 Task: Add Santa Margherita Pinot Grigio to the cart.
Action: Mouse moved to (825, 271)
Screenshot: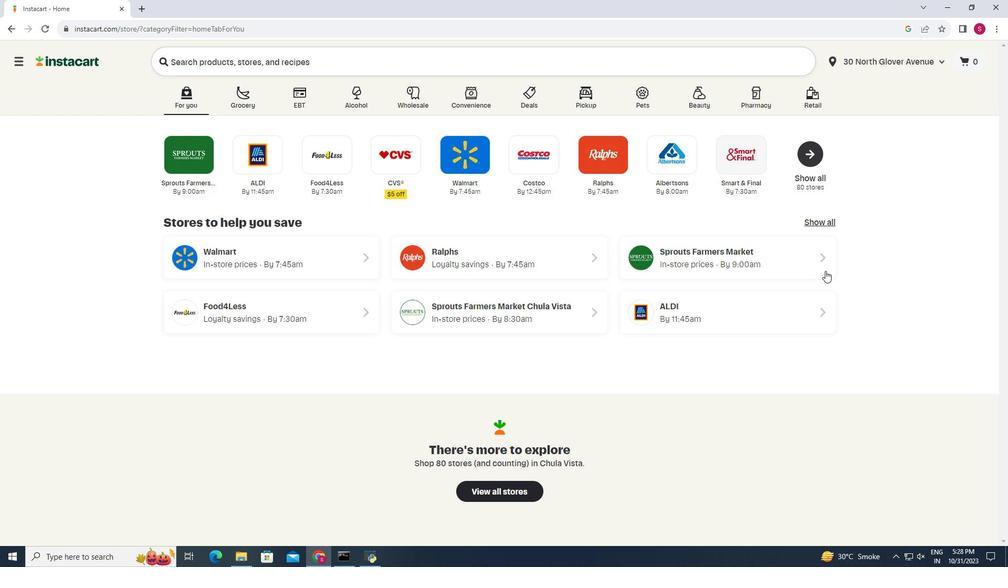 
Action: Mouse pressed left at (825, 271)
Screenshot: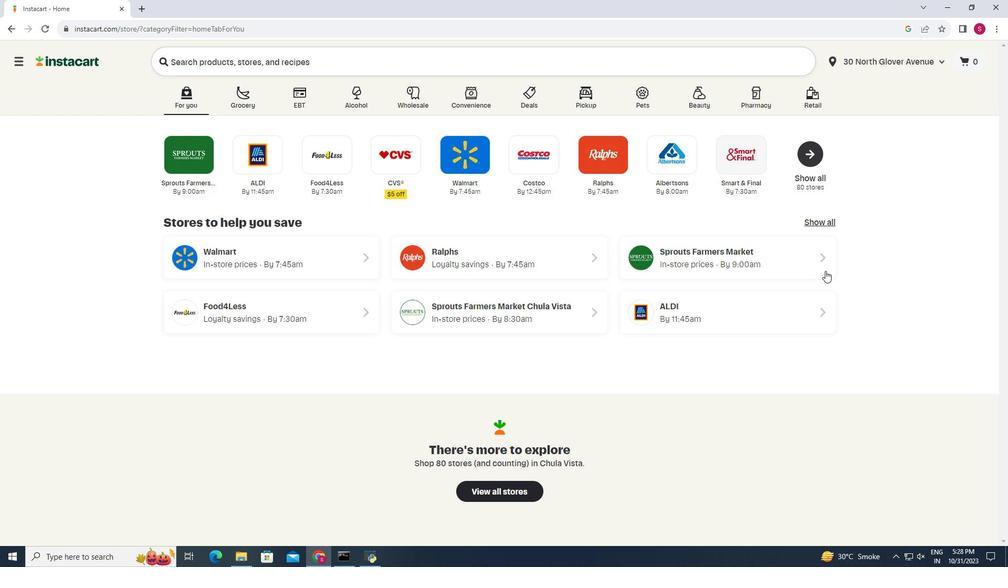 
Action: Mouse moved to (21, 529)
Screenshot: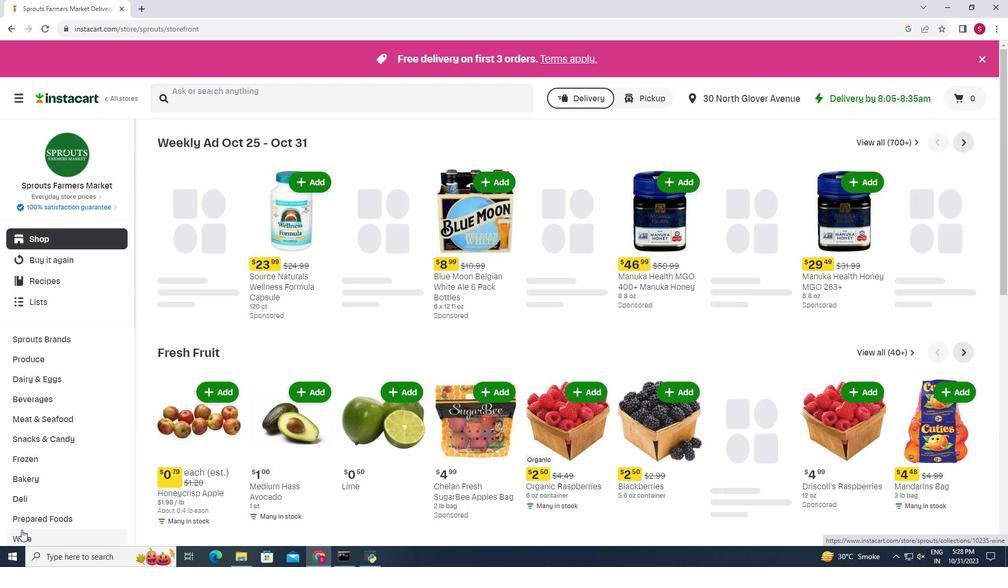 
Action: Mouse pressed left at (21, 529)
Screenshot: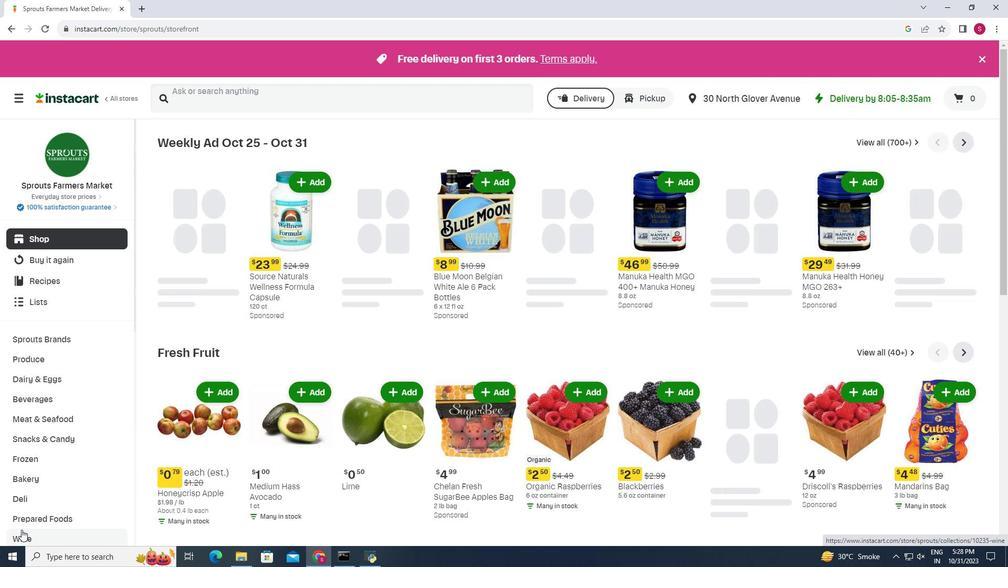 
Action: Mouse moved to (285, 167)
Screenshot: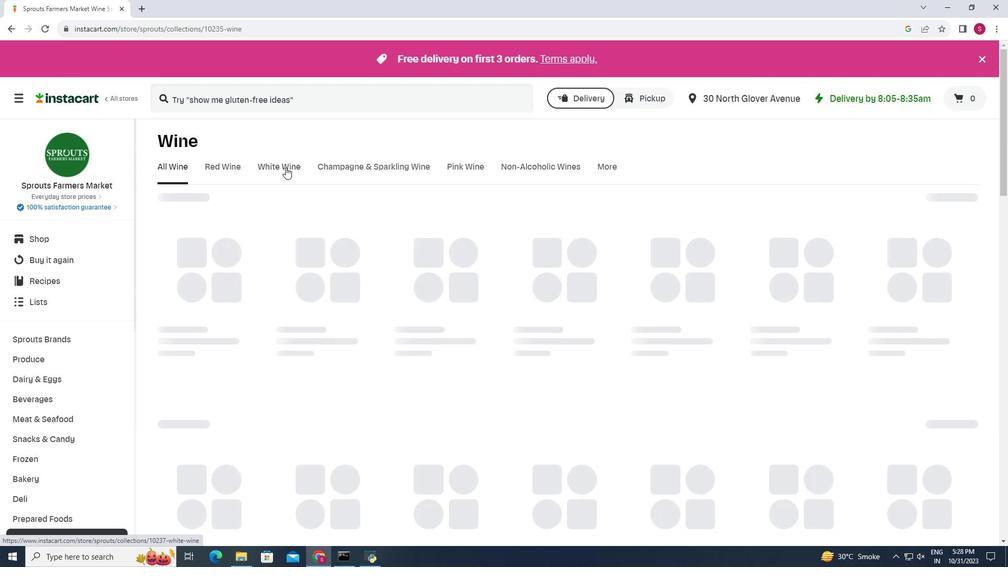 
Action: Mouse pressed left at (285, 167)
Screenshot: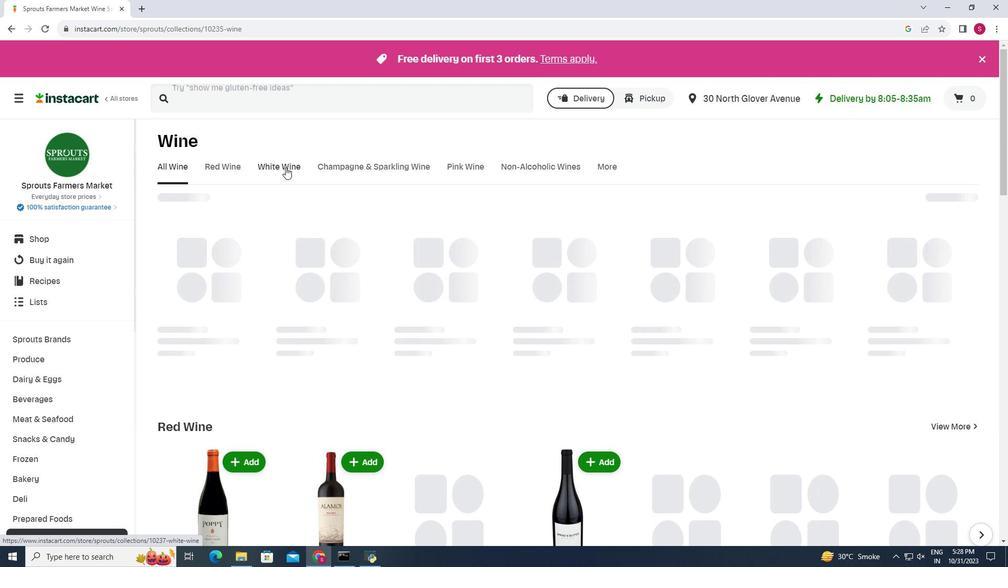 
Action: Mouse moved to (413, 206)
Screenshot: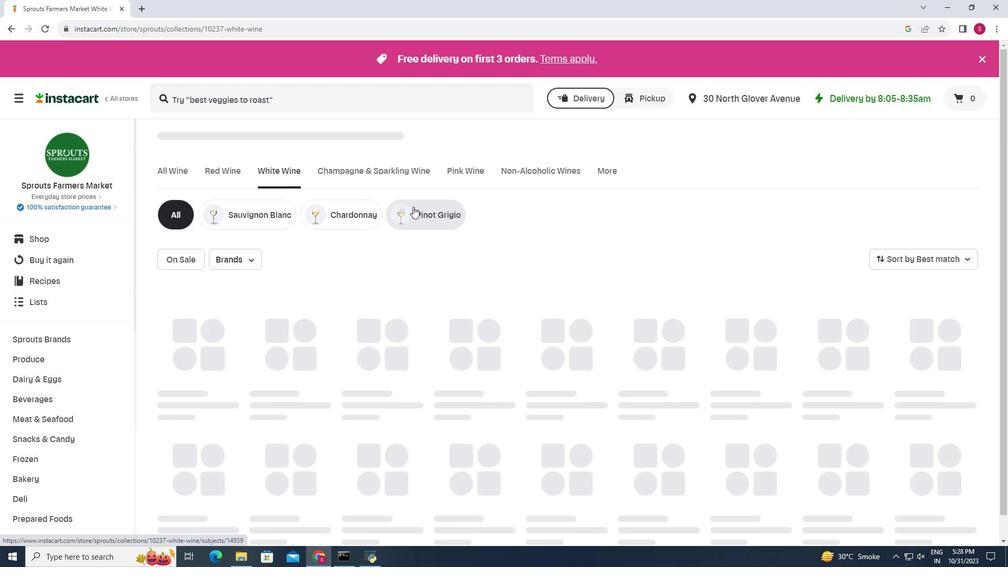 
Action: Mouse pressed left at (413, 206)
Screenshot: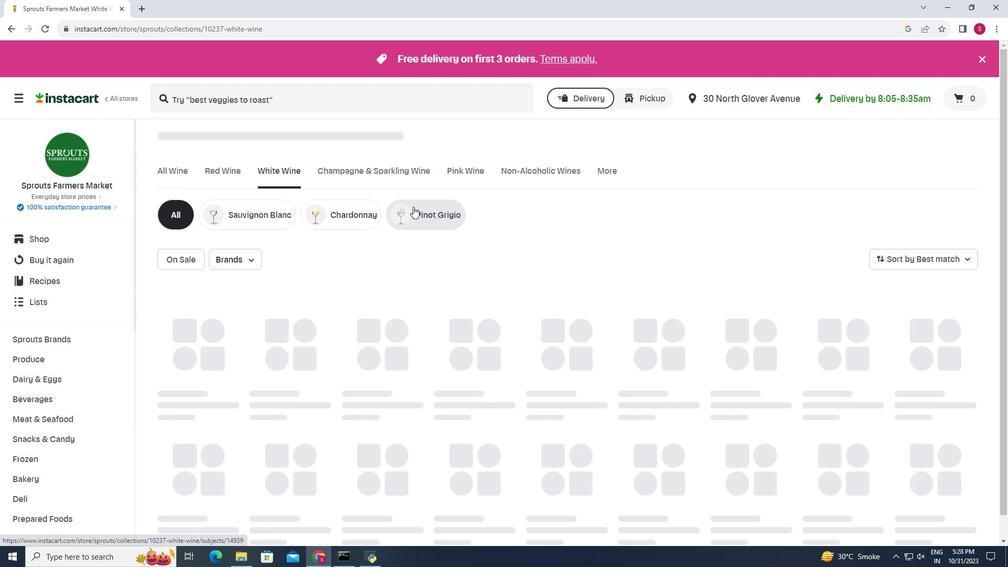 
Action: Mouse moved to (843, 313)
Screenshot: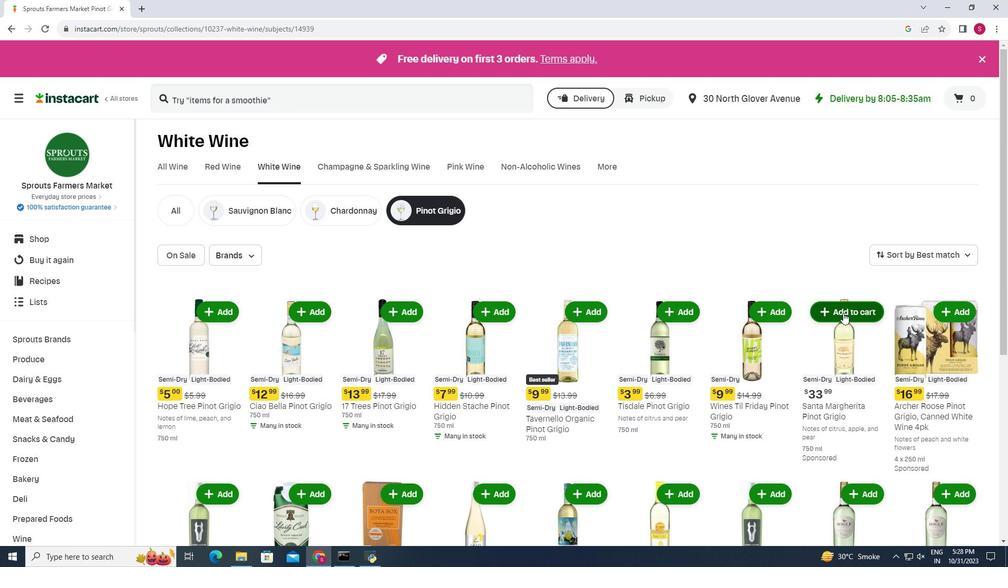
Action: Mouse pressed left at (843, 313)
Screenshot: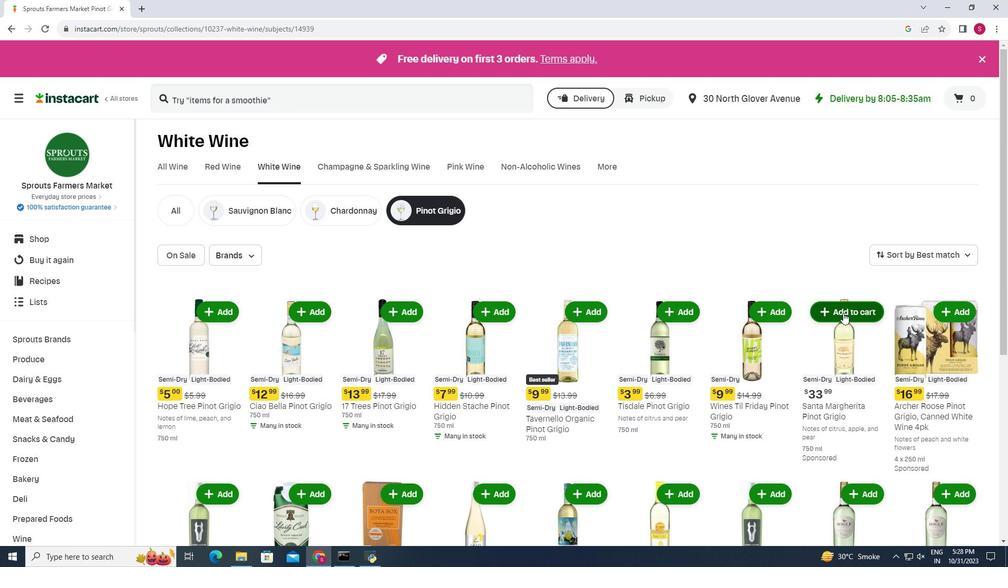 
Action: Mouse moved to (692, 284)
Screenshot: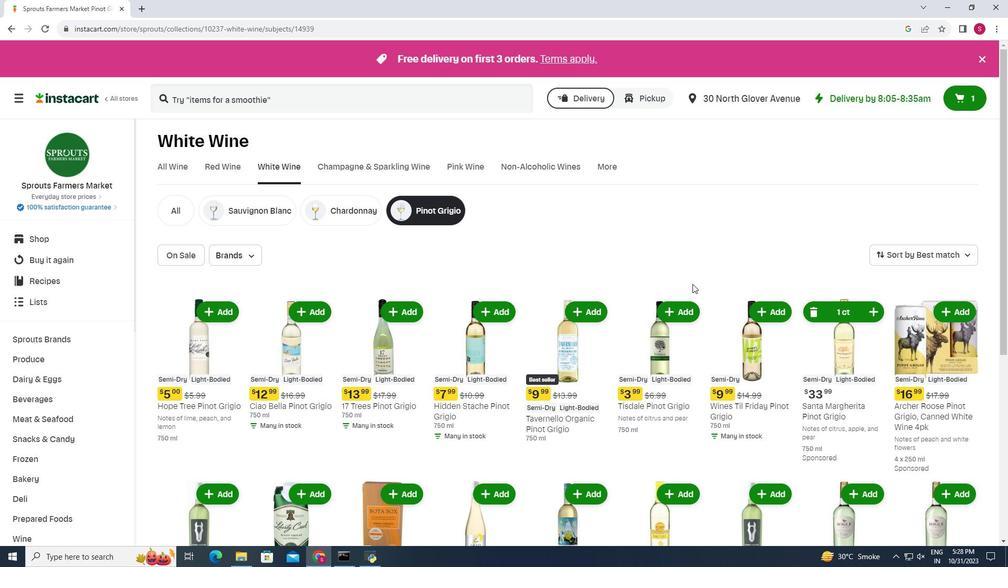 
